 Task: Horizontally align the page to the left.
Action: Mouse moved to (61, 105)
Screenshot: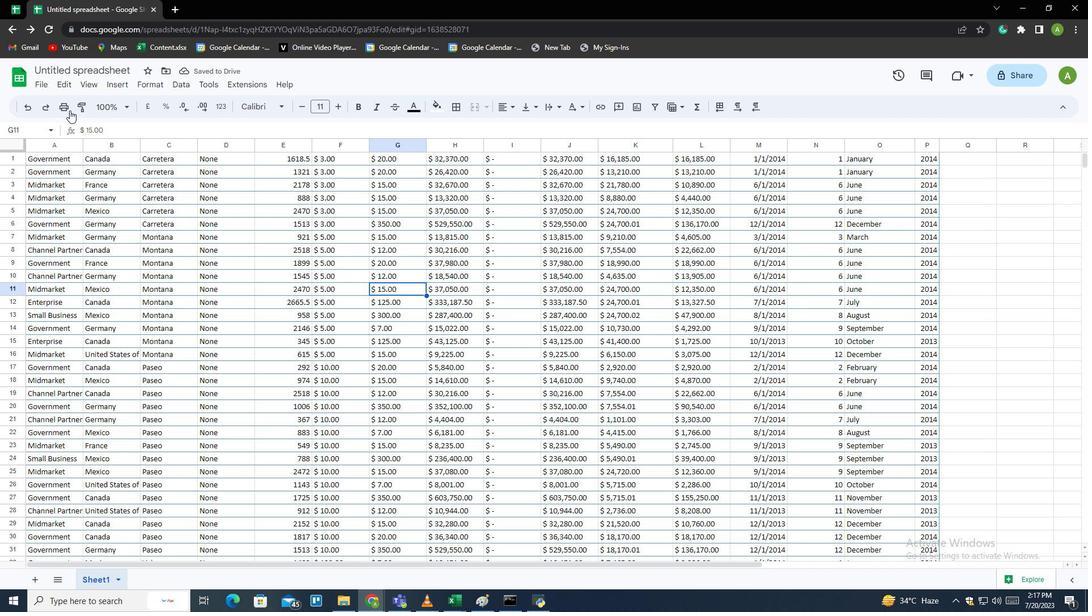 
Action: Mouse pressed left at (61, 105)
Screenshot: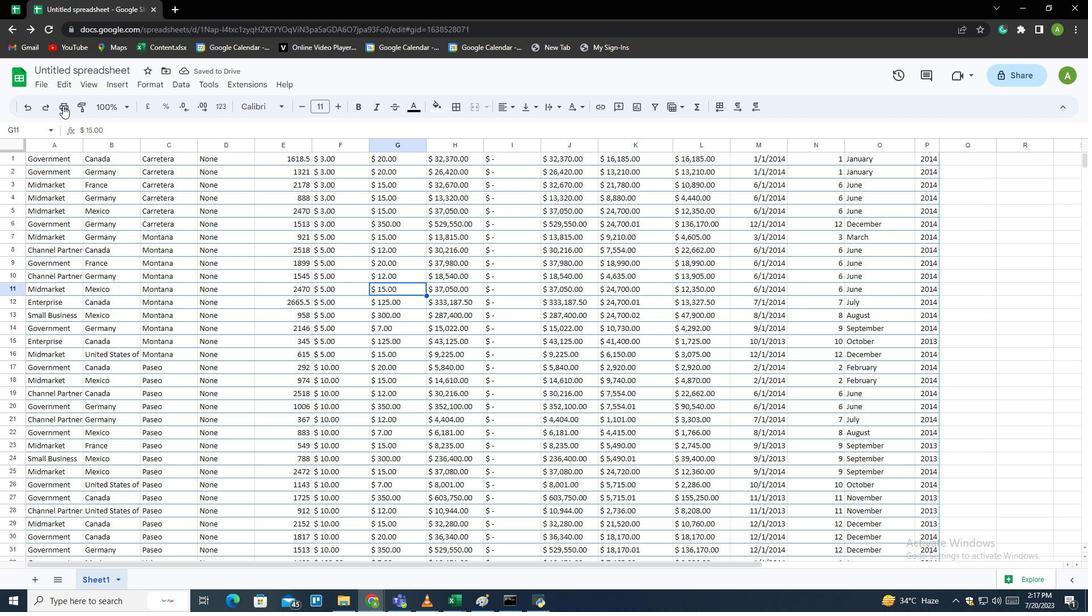 
Action: Mouse moved to (946, 360)
Screenshot: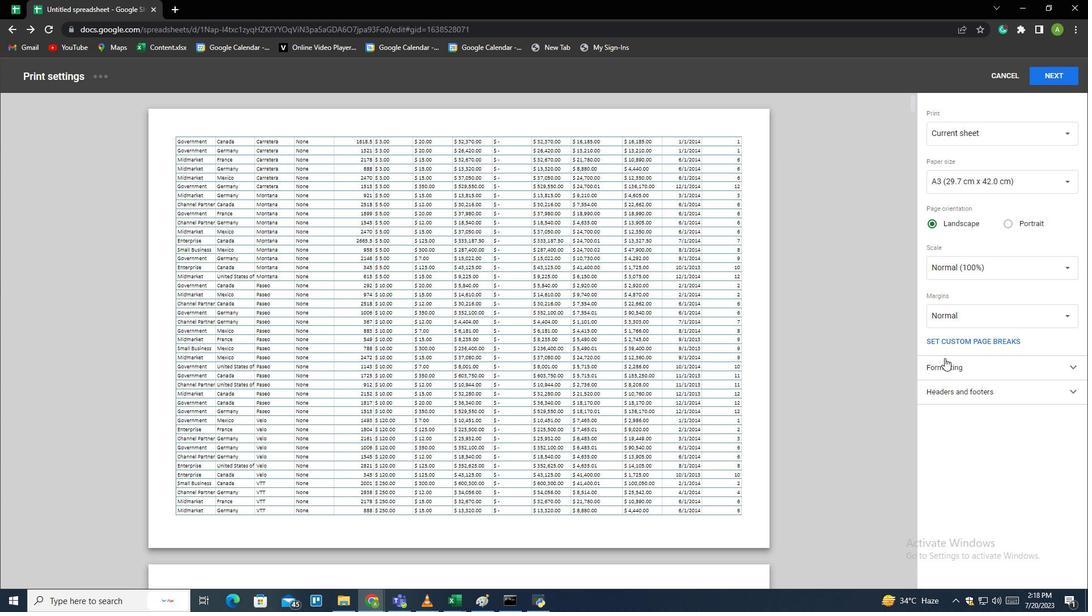 
Action: Mouse pressed left at (946, 360)
Screenshot: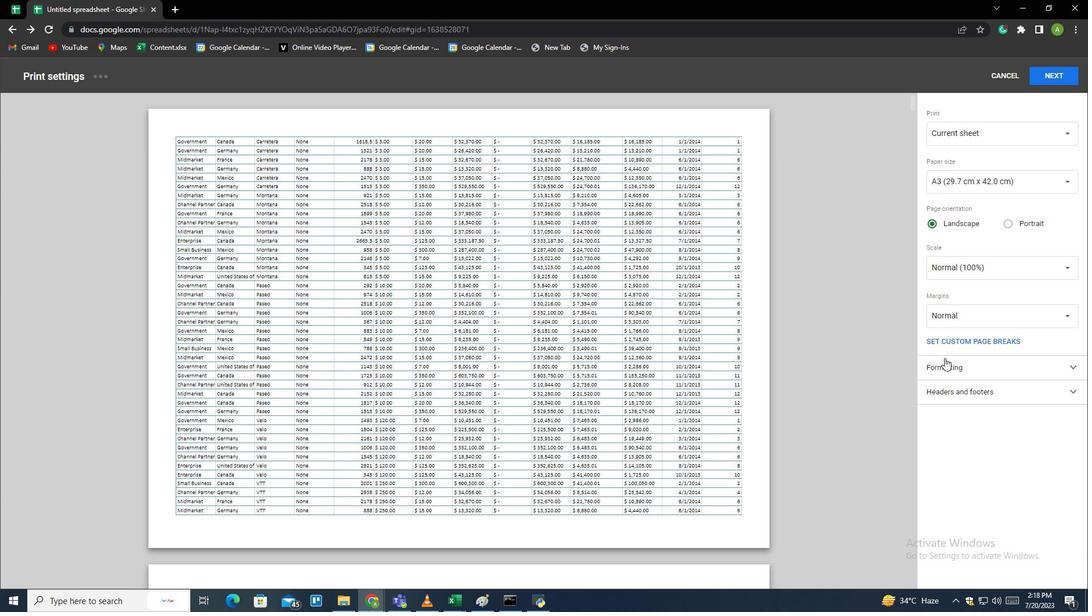 
Action: Mouse moved to (969, 504)
Screenshot: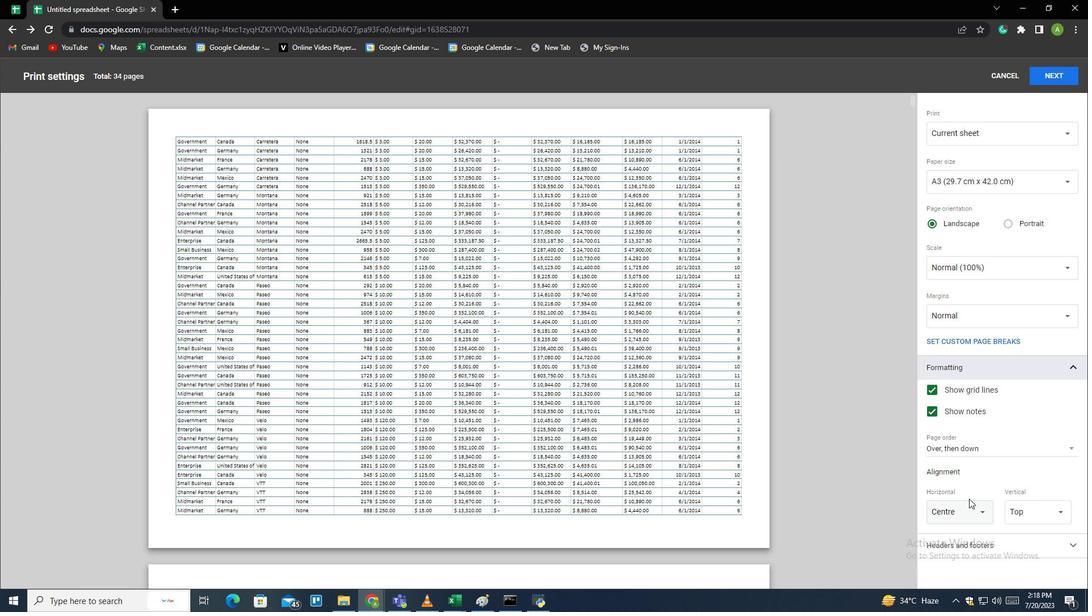
Action: Mouse pressed left at (969, 504)
Screenshot: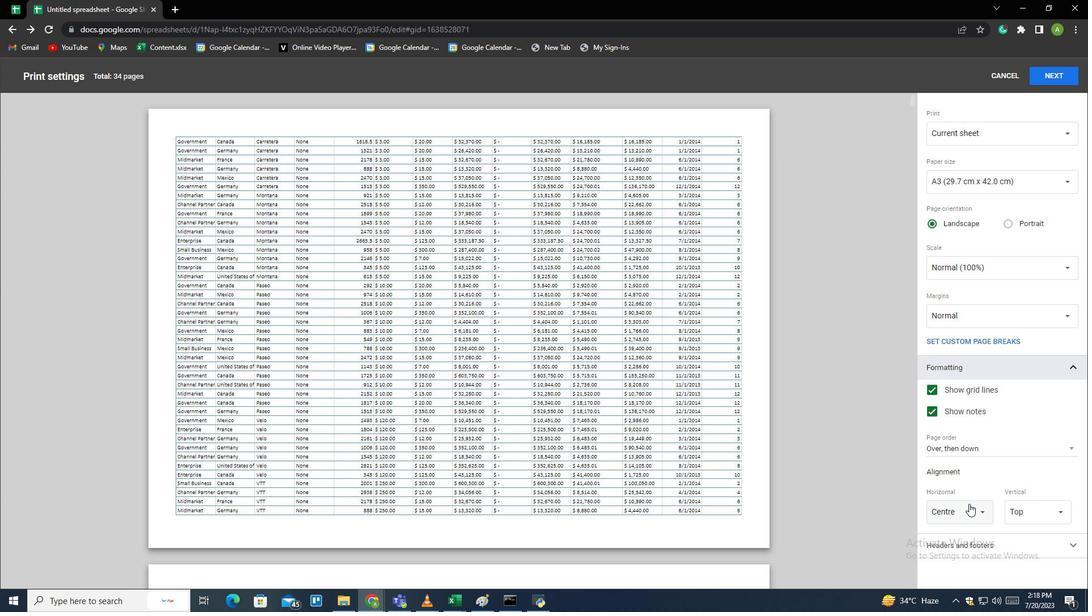 
Action: Mouse moved to (961, 523)
Screenshot: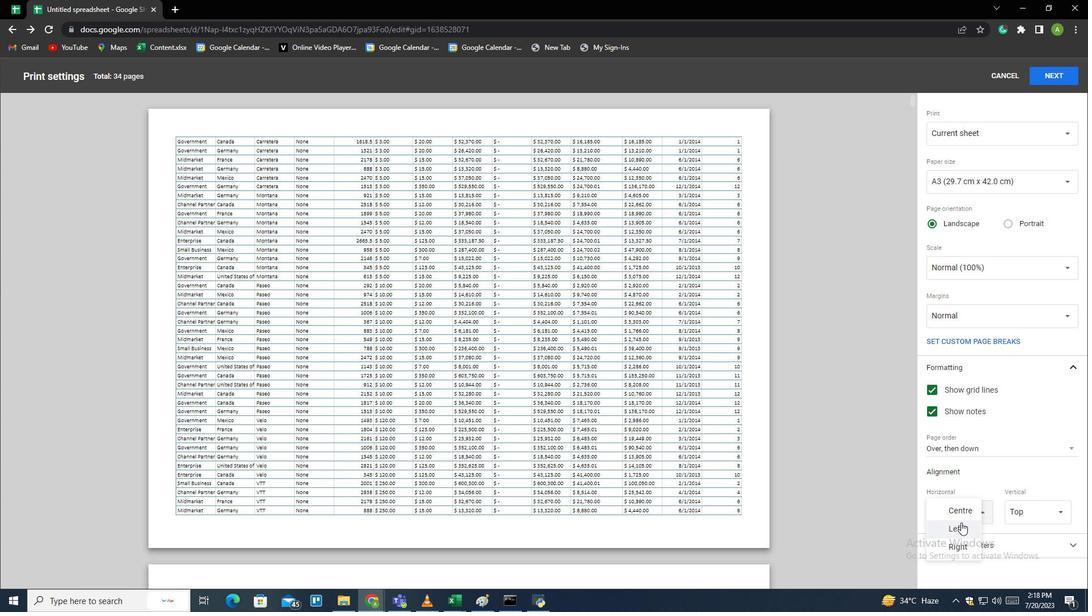 
Action: Mouse pressed left at (961, 523)
Screenshot: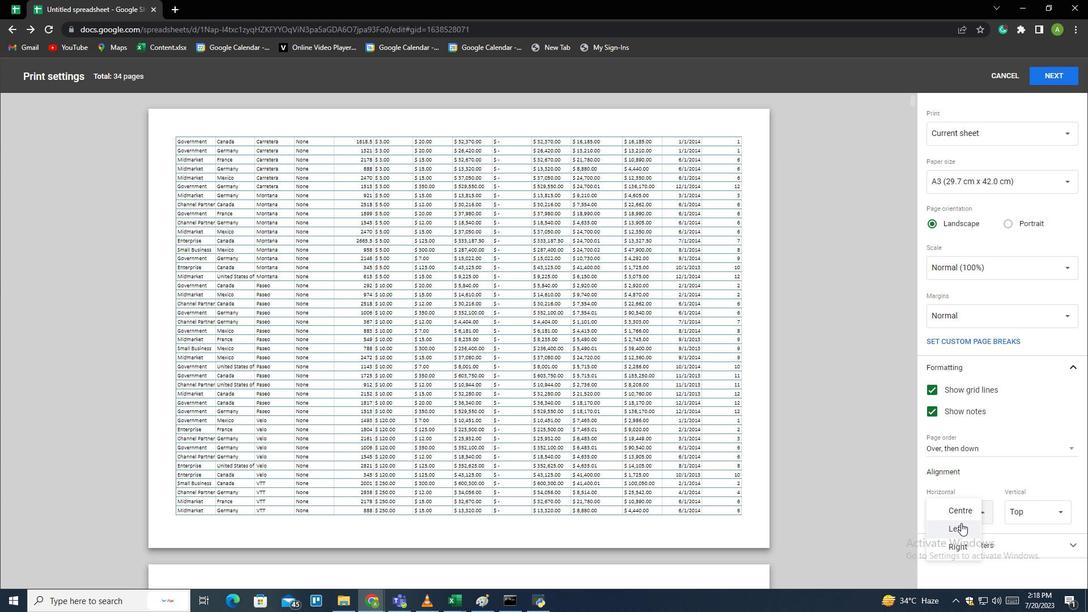 
Action: Mouse moved to (918, 315)
Screenshot: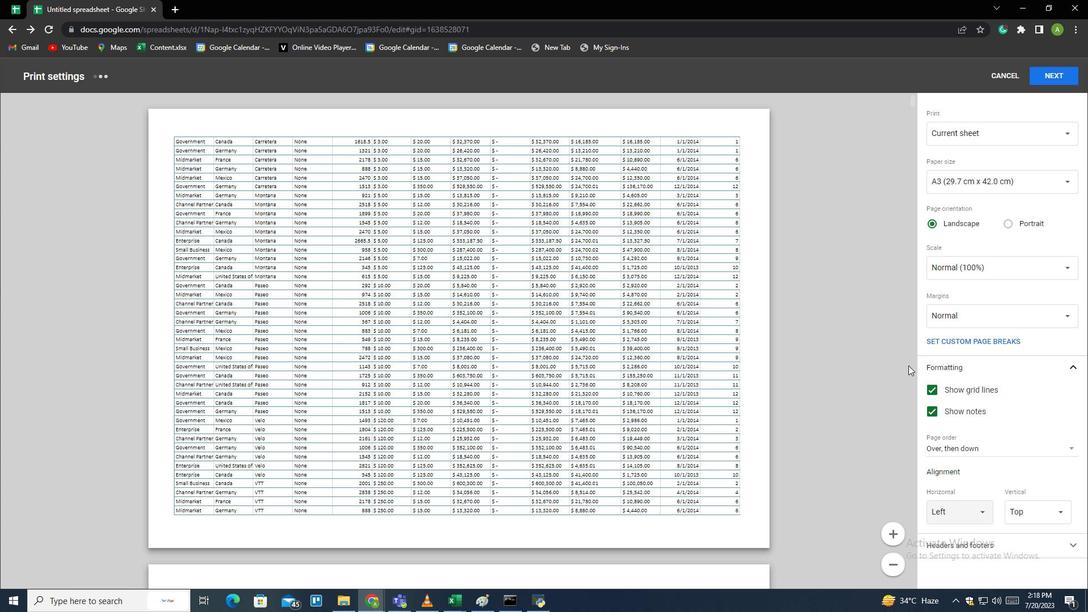 
